 Task: Create a section Speedster and in the section, add a milestone Customer experience (CX) platform implementation in the project CoolTech
Action: Mouse moved to (64, 250)
Screenshot: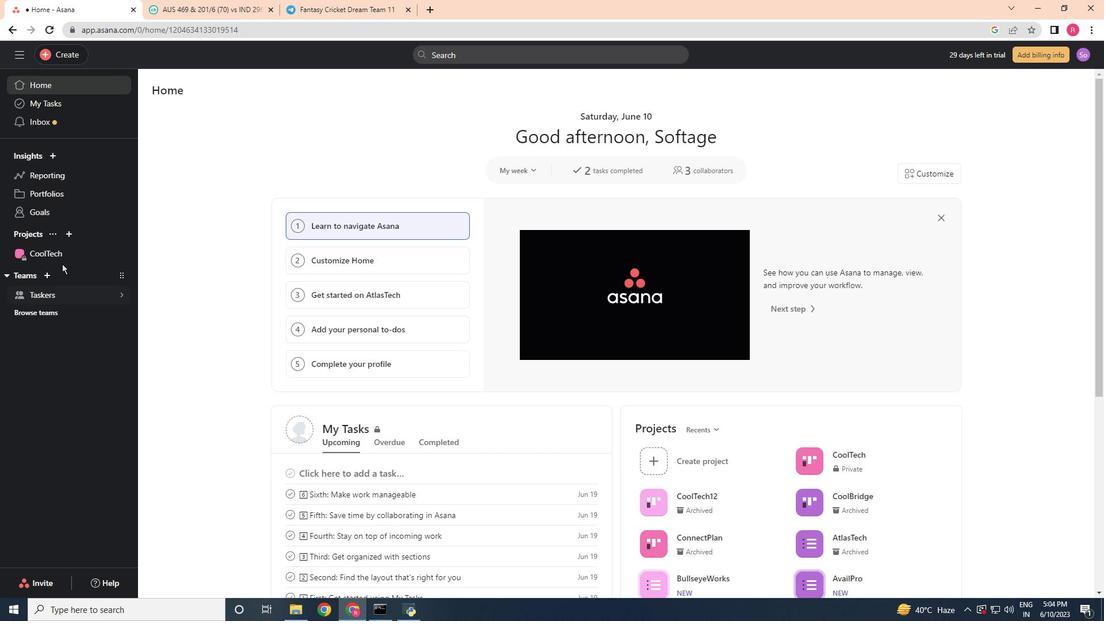 
Action: Mouse pressed left at (64, 250)
Screenshot: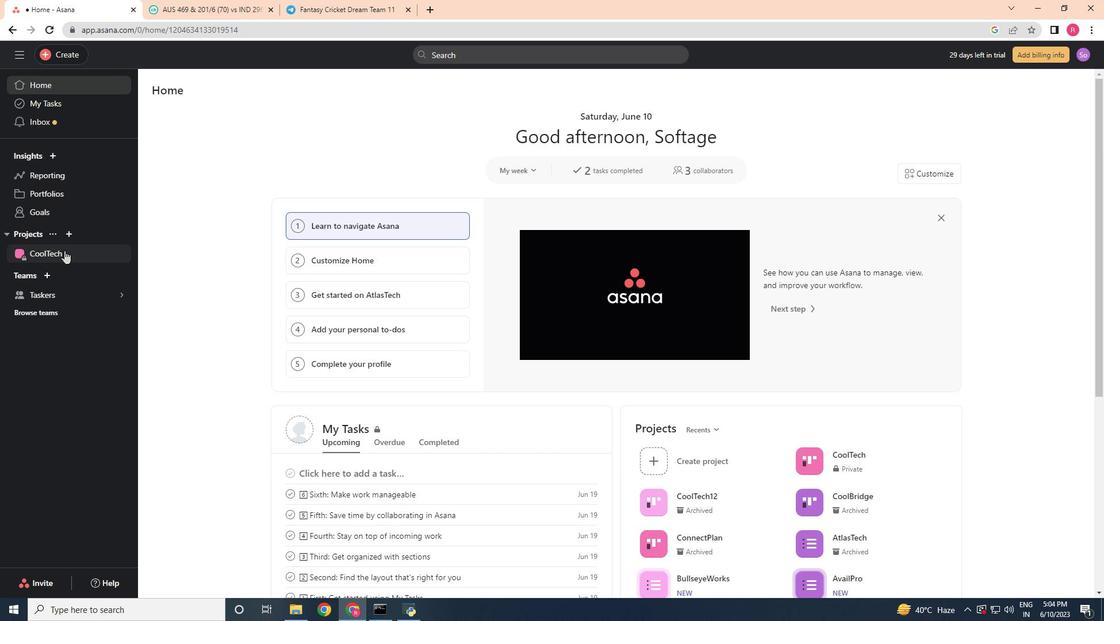 
Action: Mouse moved to (662, 590)
Screenshot: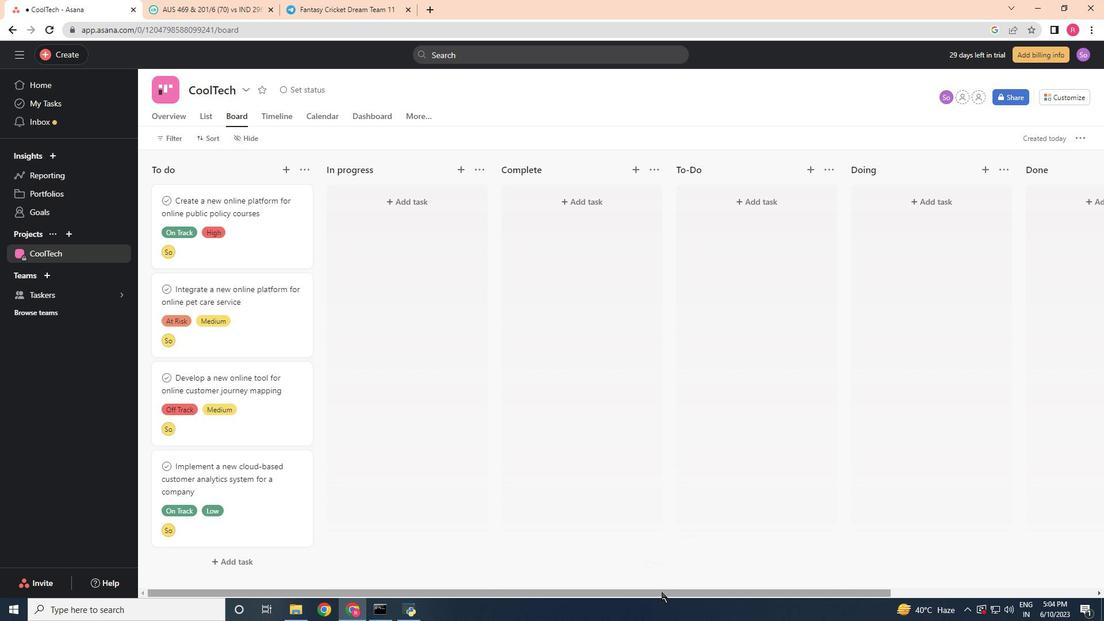 
Action: Mouse pressed left at (662, 590)
Screenshot: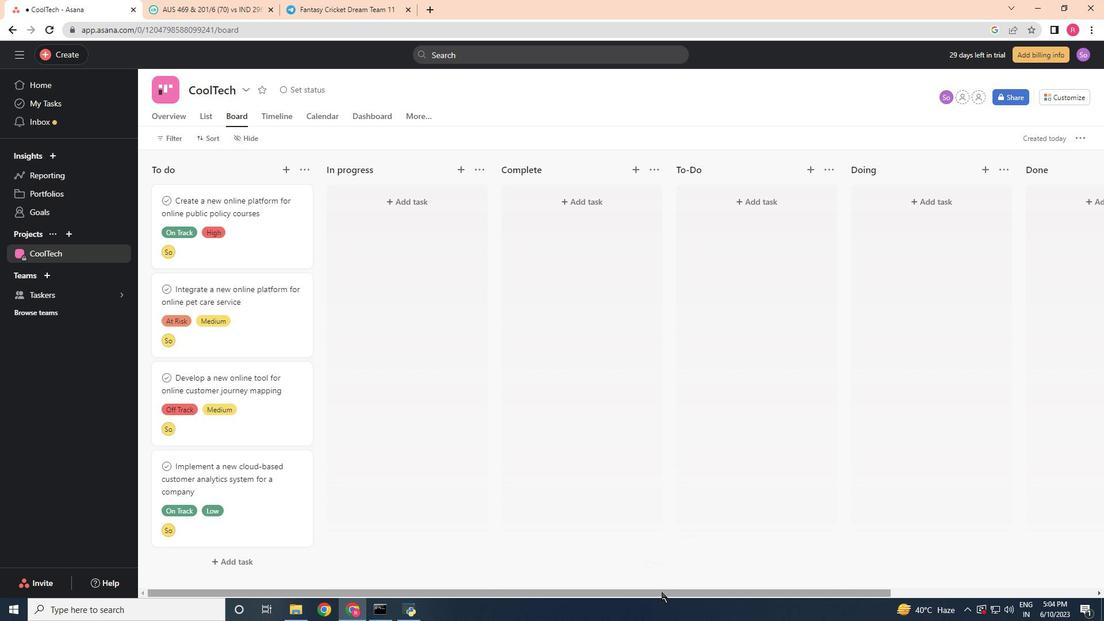 
Action: Mouse moved to (982, 170)
Screenshot: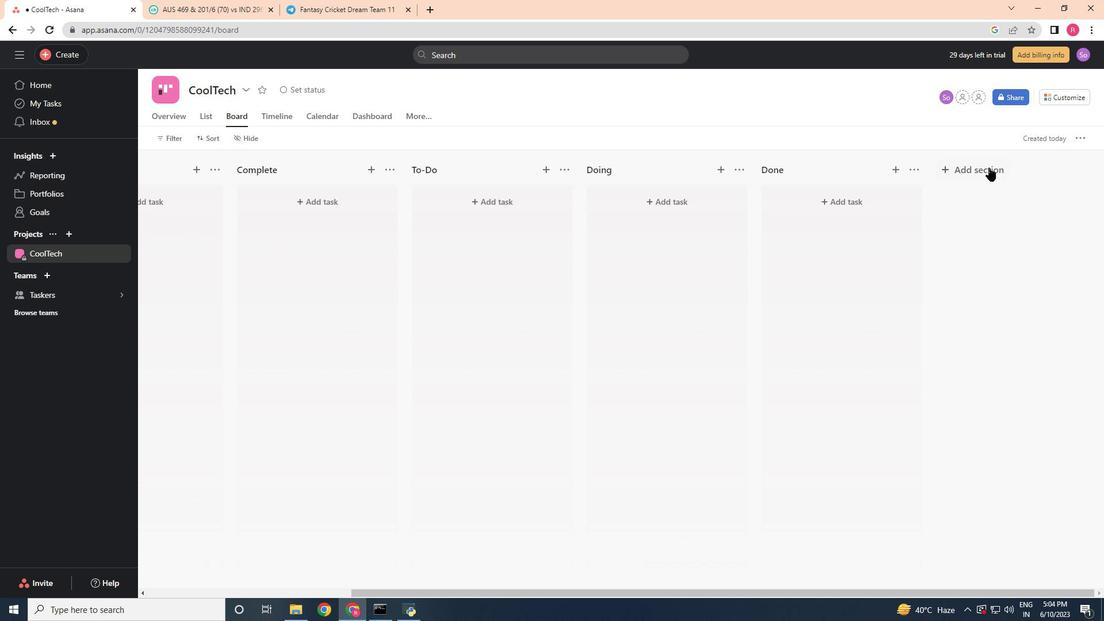 
Action: Mouse pressed left at (982, 170)
Screenshot: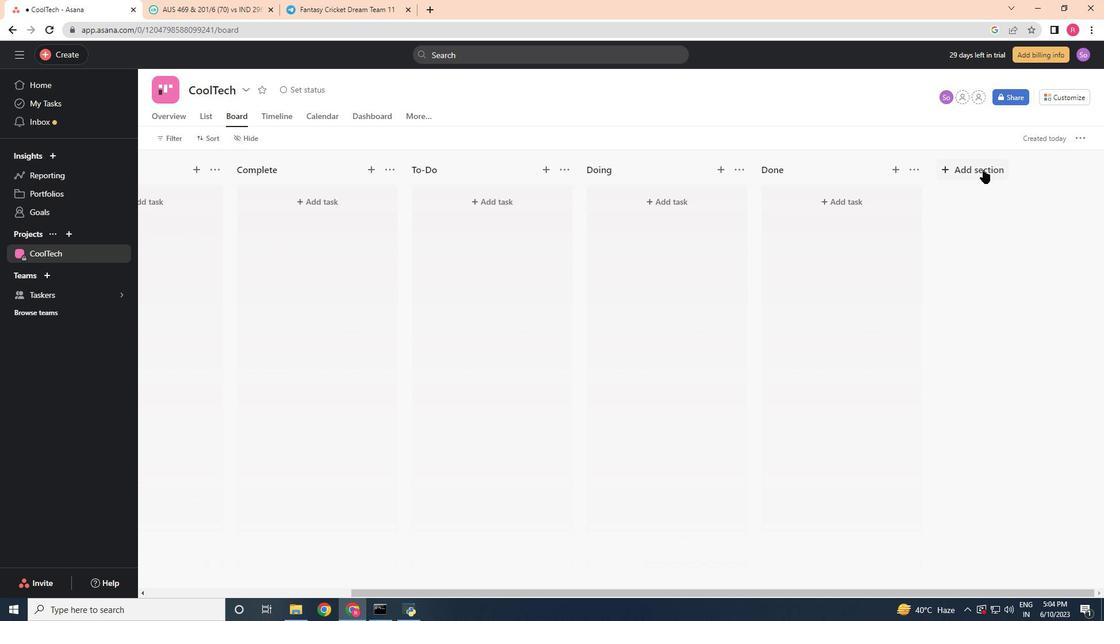 
Action: Mouse moved to (982, 170)
Screenshot: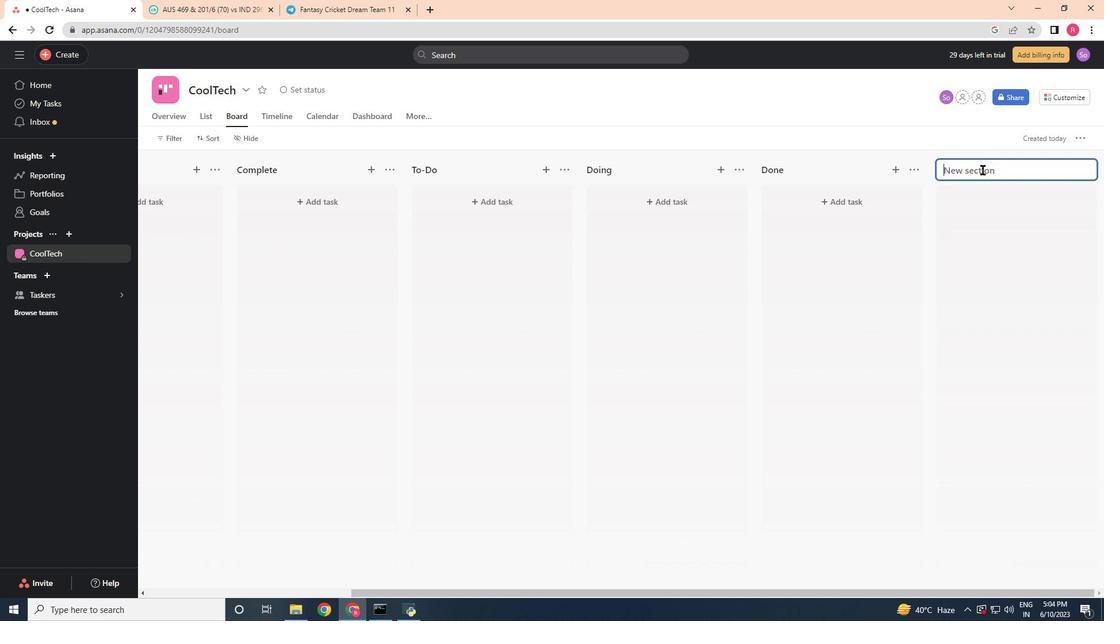 
Action: Key pressed <Key.shift>Speedster
Screenshot: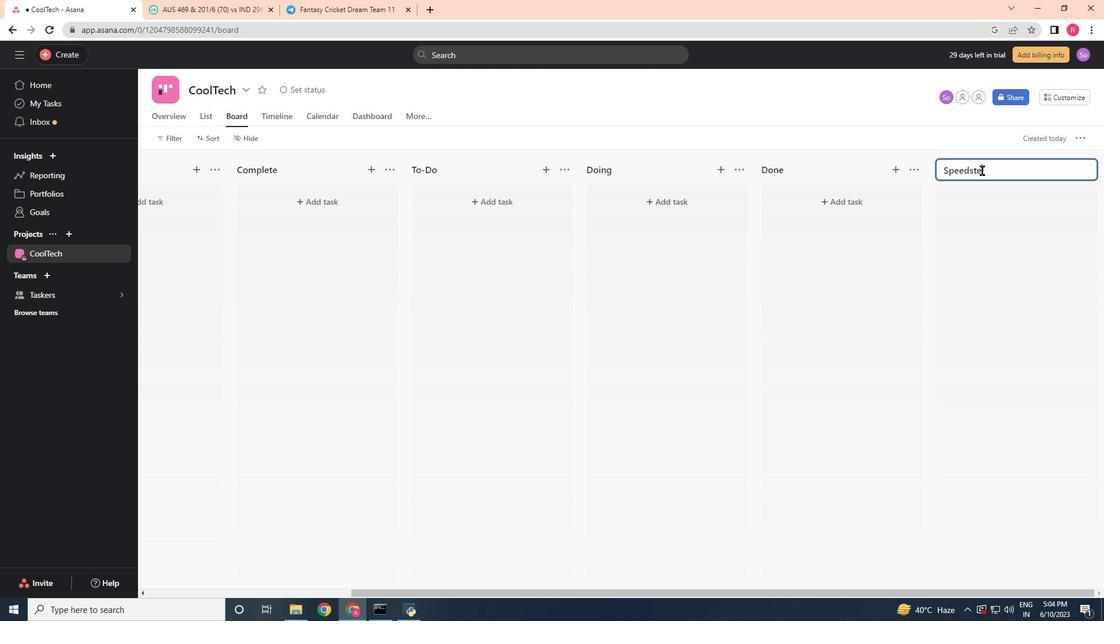 
Action: Mouse moved to (946, 188)
Screenshot: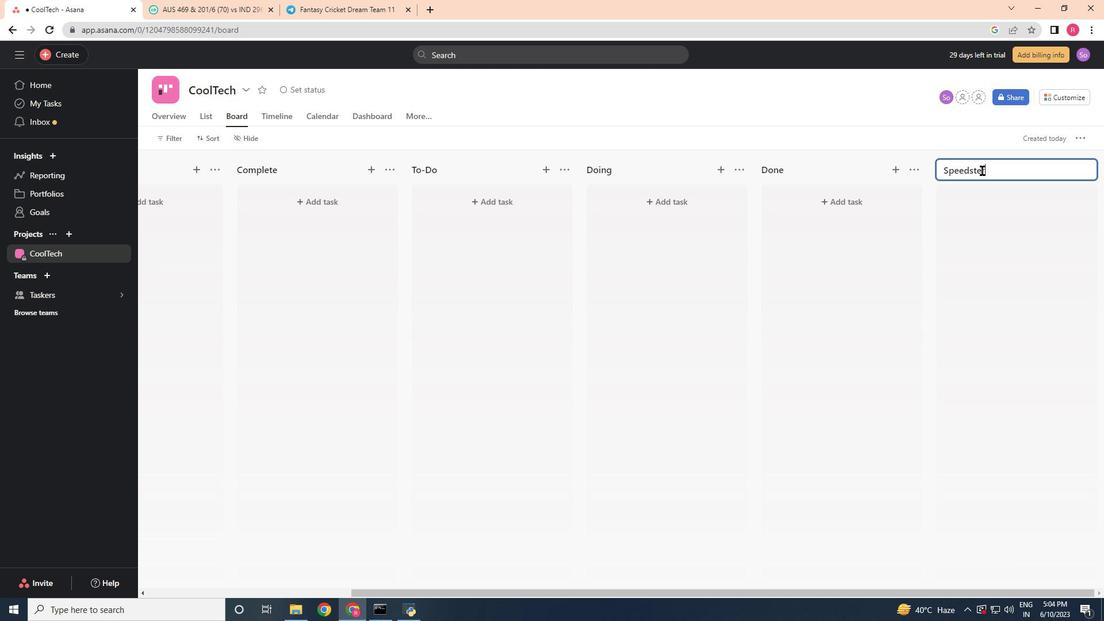 
Action: Key pressed <Key.enter>
Screenshot: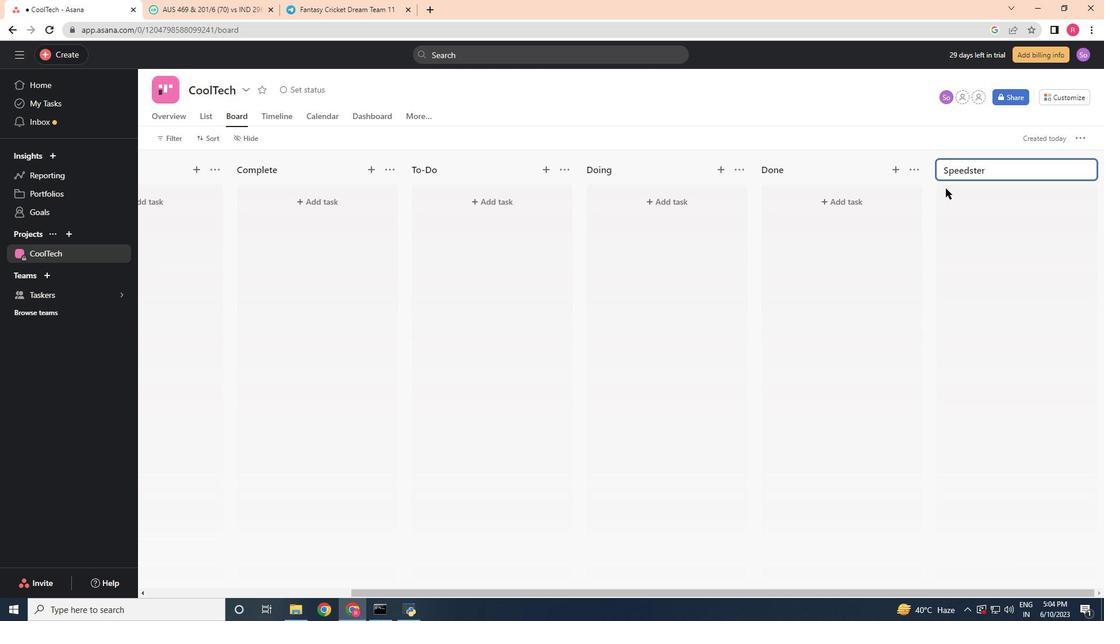 
Action: Mouse moved to (831, 203)
Screenshot: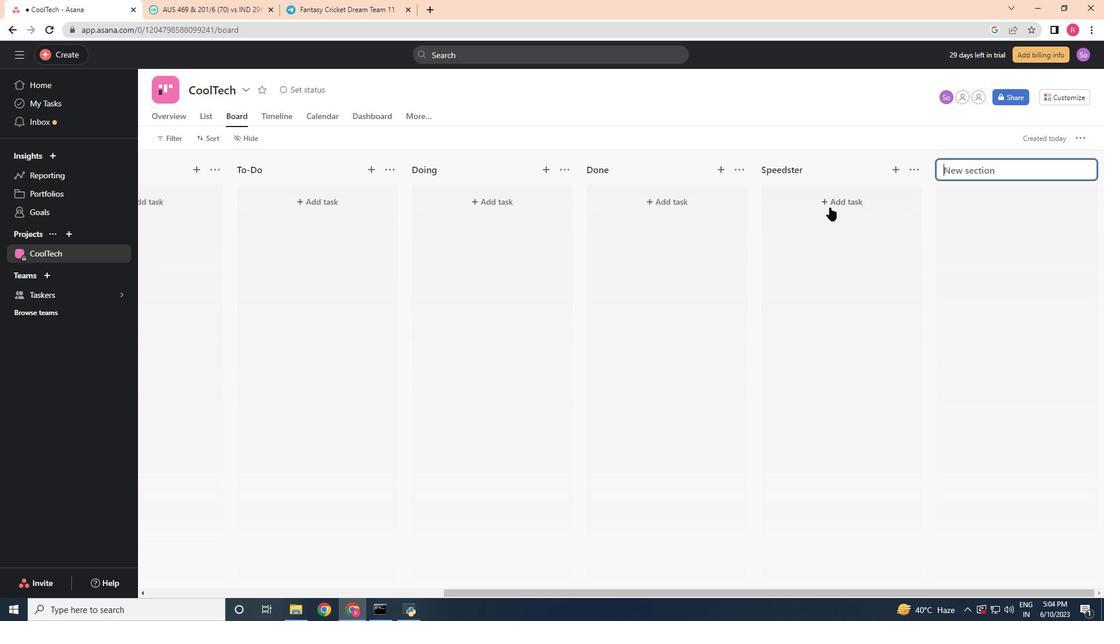 
Action: Mouse pressed left at (831, 203)
Screenshot: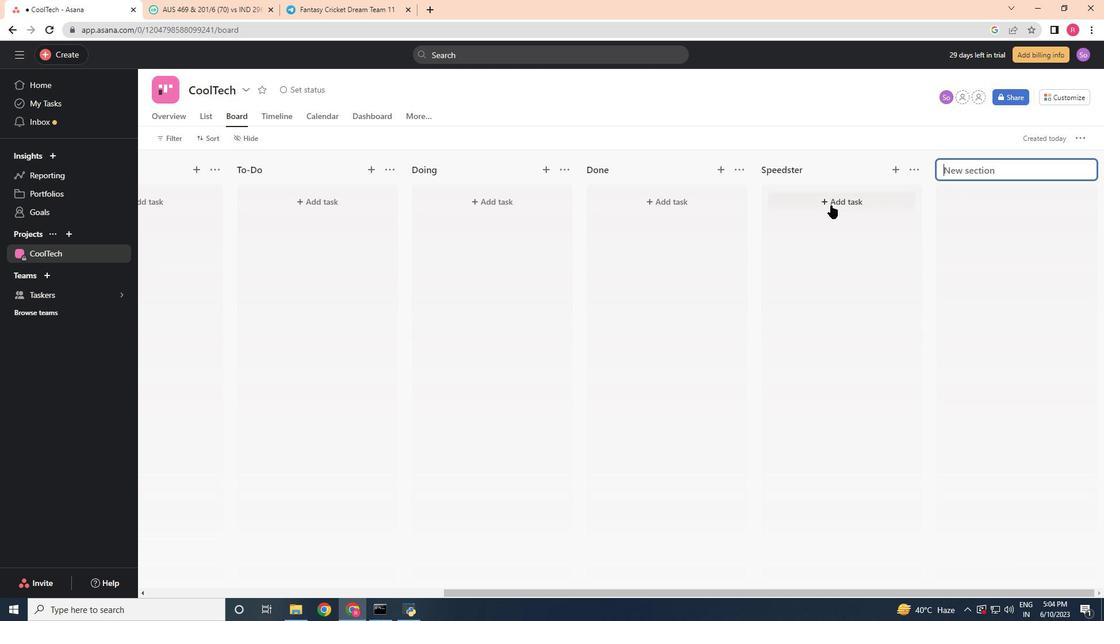 
Action: Key pressed <Key.shift><Key.shift><Key.shift><Key.shift><Key.shift>Customer<Key.space><Key.space>ex<Key.backspace><Key.backspace><Key.backspace>experience<Key.space><Key.shift_r><Key.shift_r>(<Key.shift>CX<Key.shift_r>)<Key.space>platform<Key.space>implementt<Key.backspace>in
Screenshot: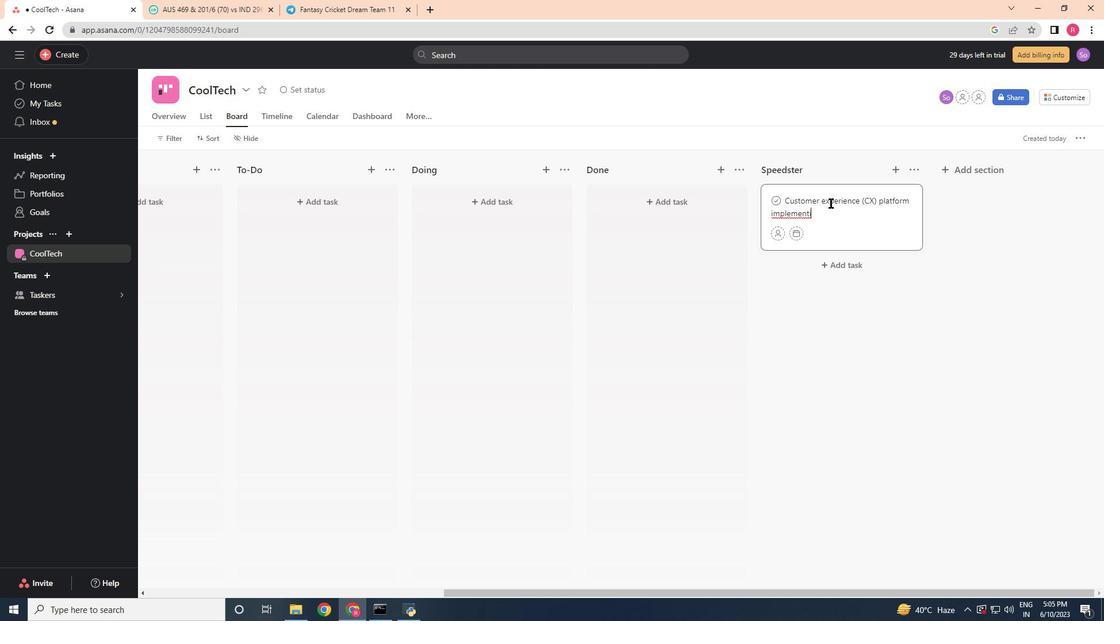 
Action: Mouse moved to (835, 219)
Screenshot: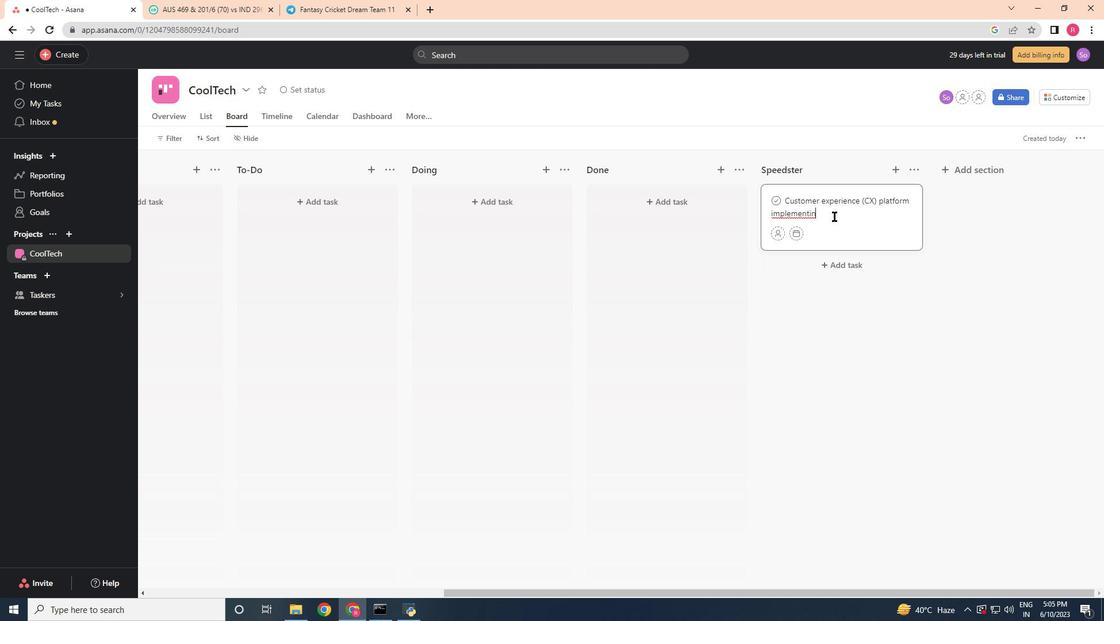 
Action: Key pressed <Key.backspace>on
Screenshot: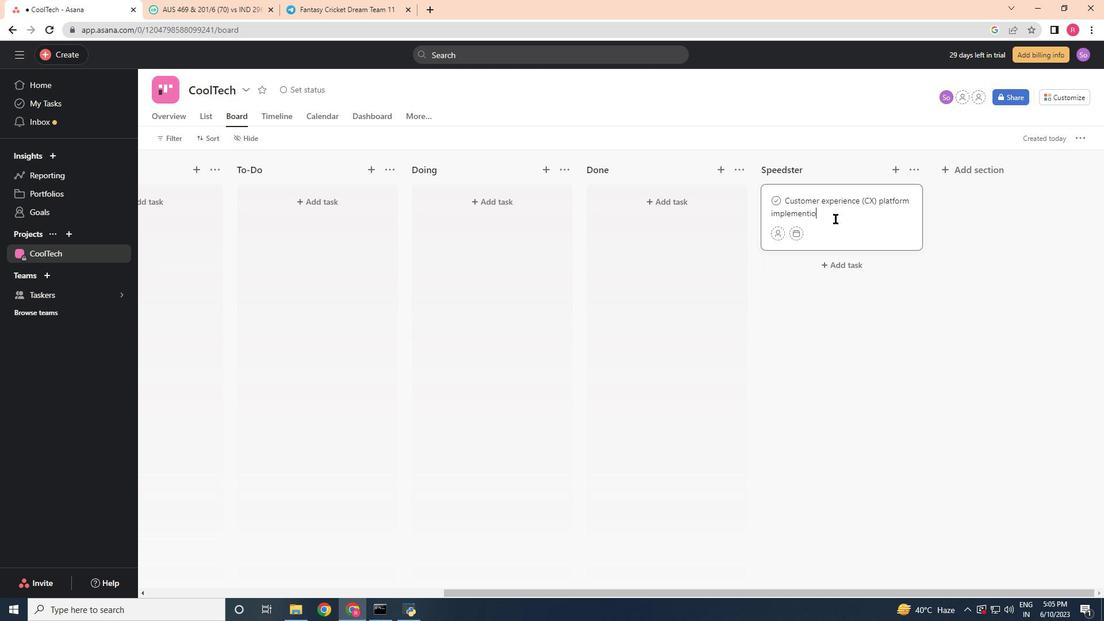 
Action: Mouse moved to (835, 219)
Screenshot: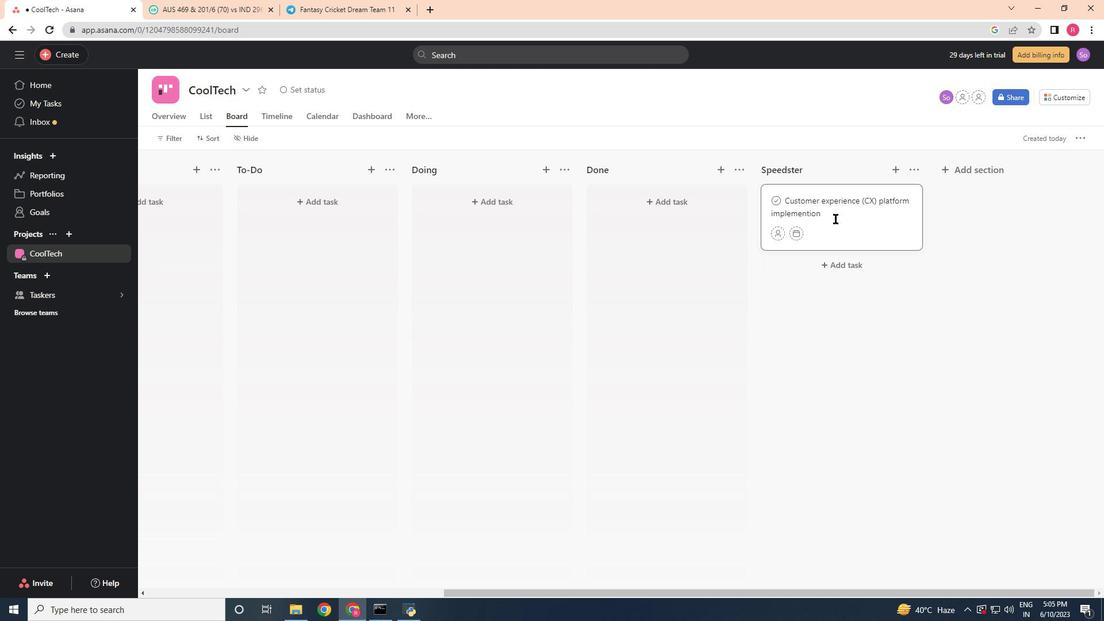 
Action: Mouse pressed right at (835, 219)
Screenshot: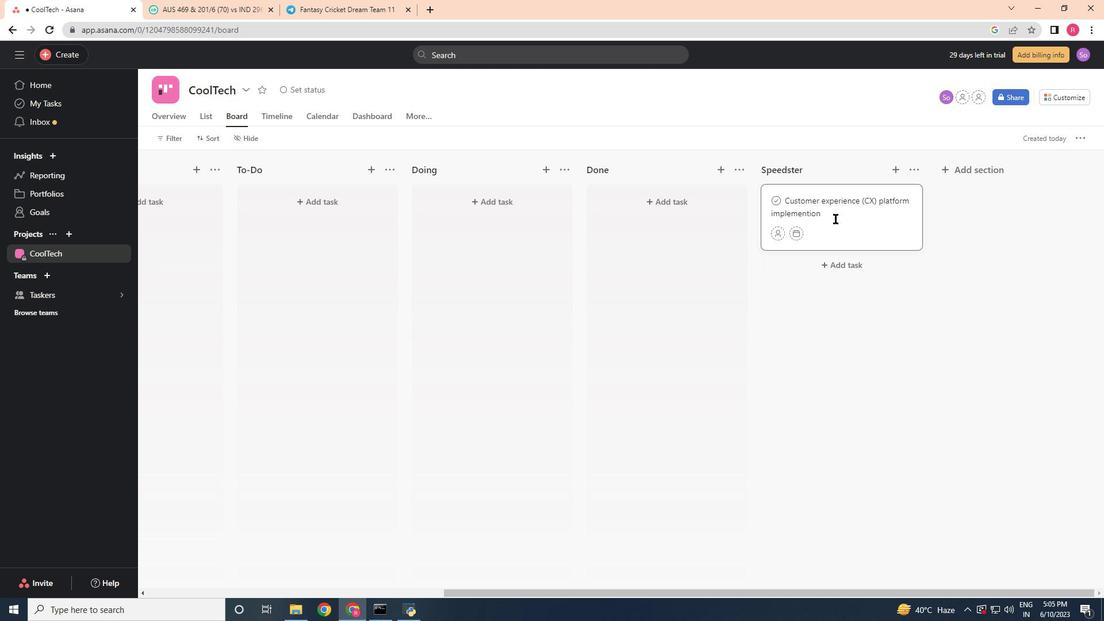 
Action: Mouse moved to (862, 413)
Screenshot: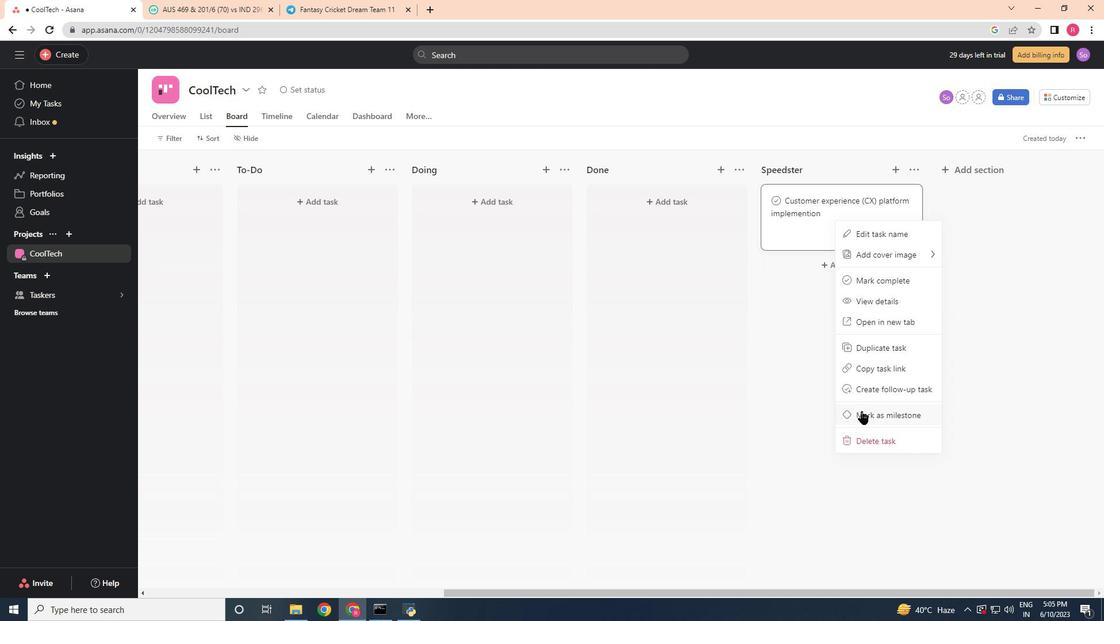 
Action: Mouse pressed left at (862, 413)
Screenshot: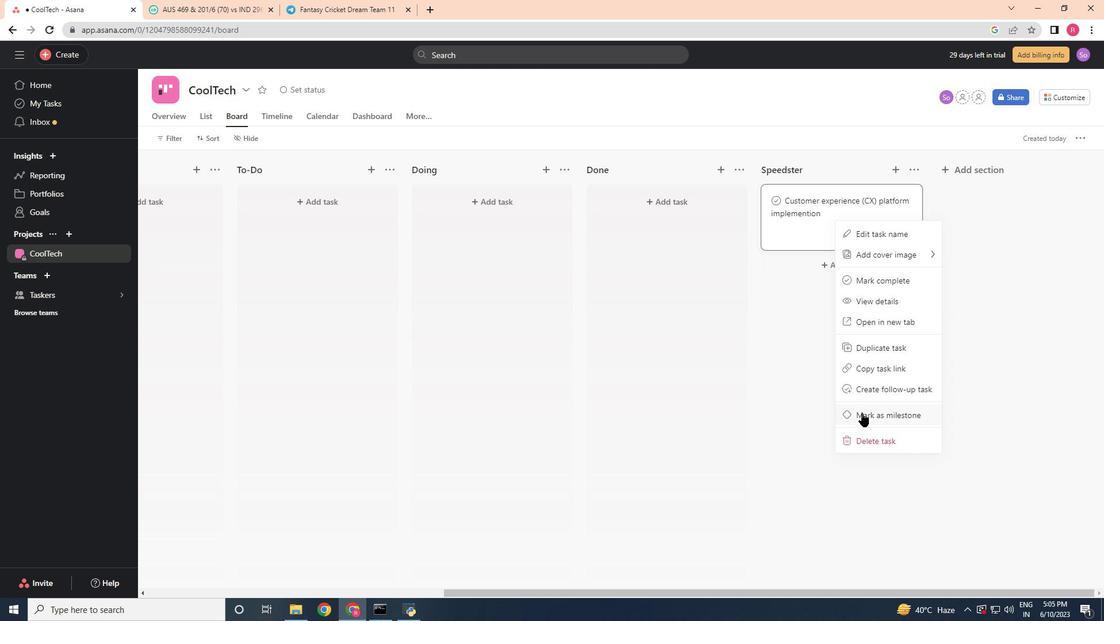 
Action: Mouse moved to (862, 414)
Screenshot: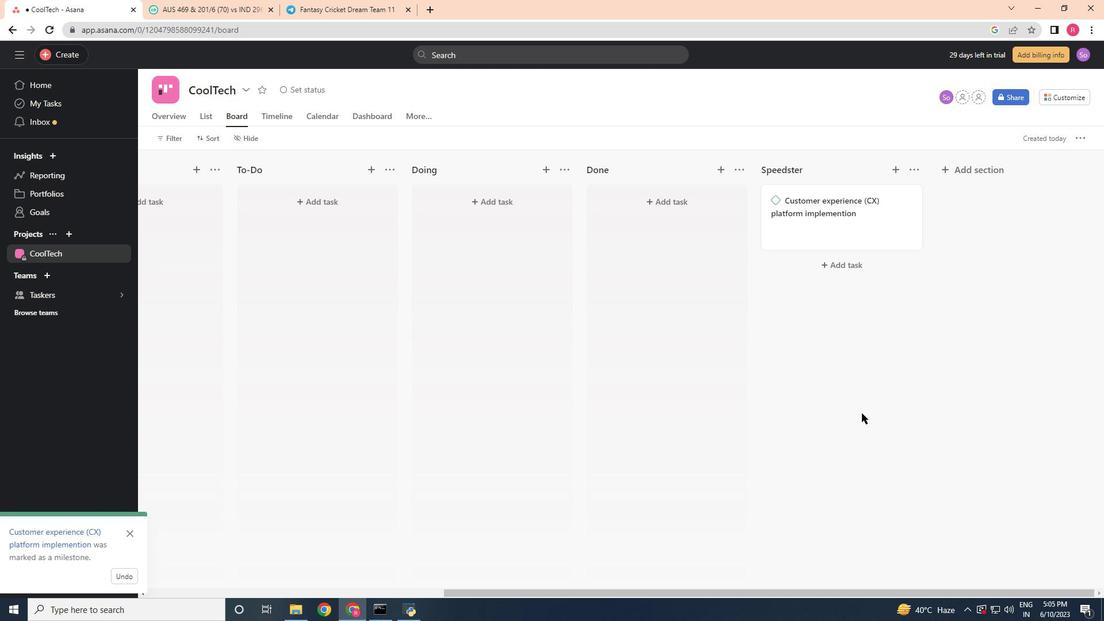 
